 Task: Create a task  Develop a new online tool for online product reviews , assign it to team member softage.2@softage.net in the project AutoDesk and update the status of the task to  At Risk , set the priority of the task to Medium
Action: Mouse moved to (68, 46)
Screenshot: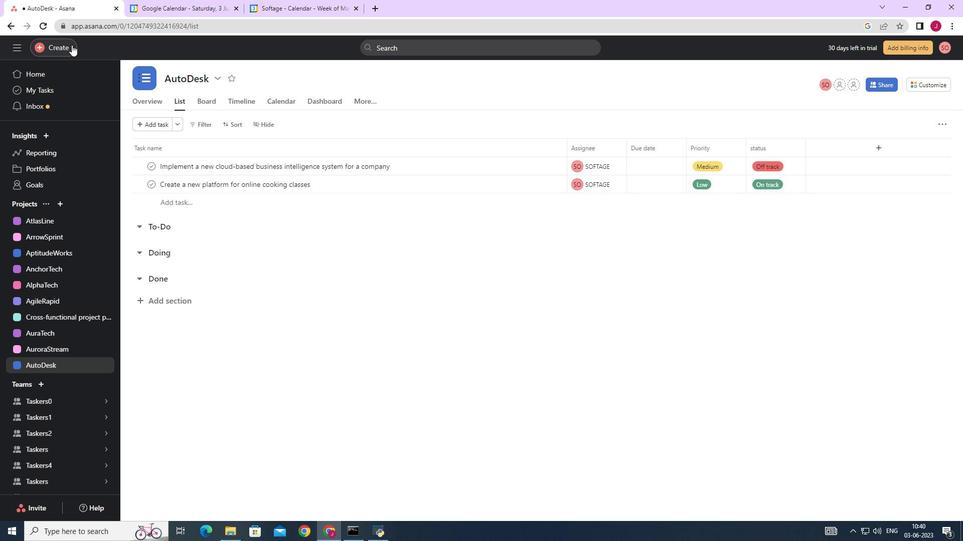 
Action: Mouse pressed left at (68, 46)
Screenshot: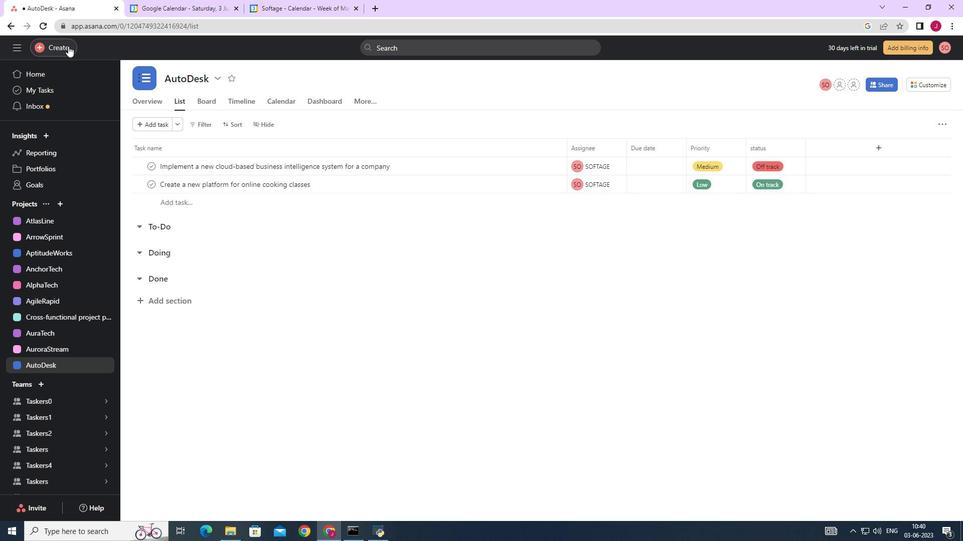 
Action: Mouse moved to (119, 52)
Screenshot: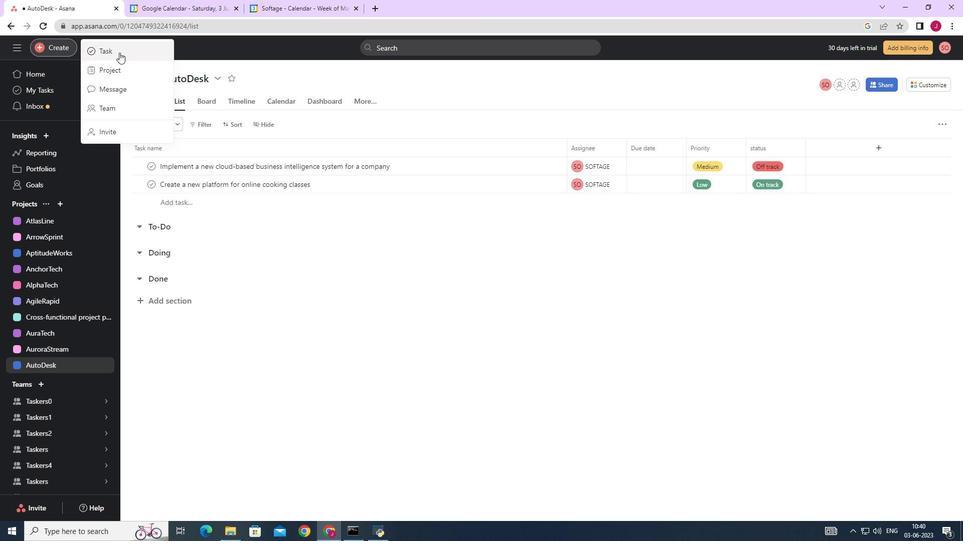 
Action: Mouse pressed left at (119, 52)
Screenshot: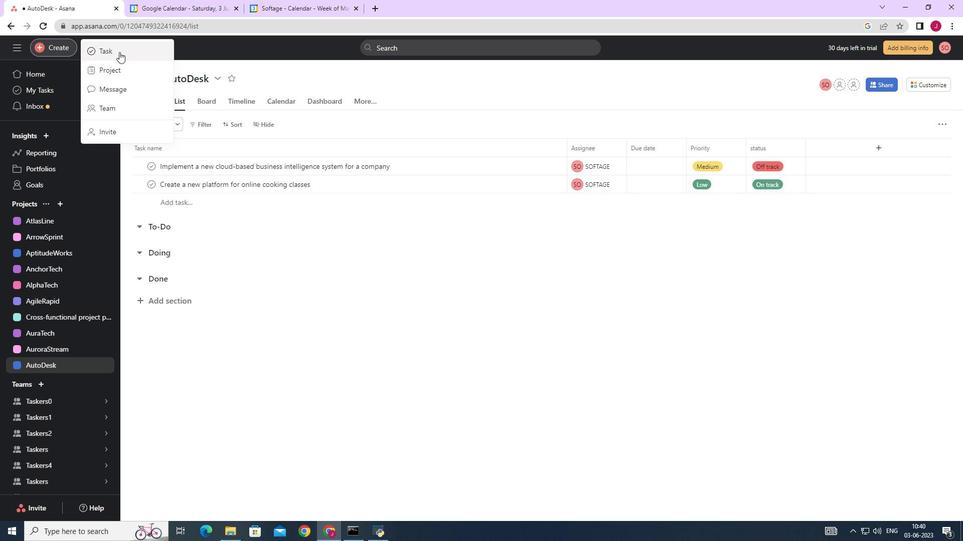 
Action: Mouse moved to (769, 334)
Screenshot: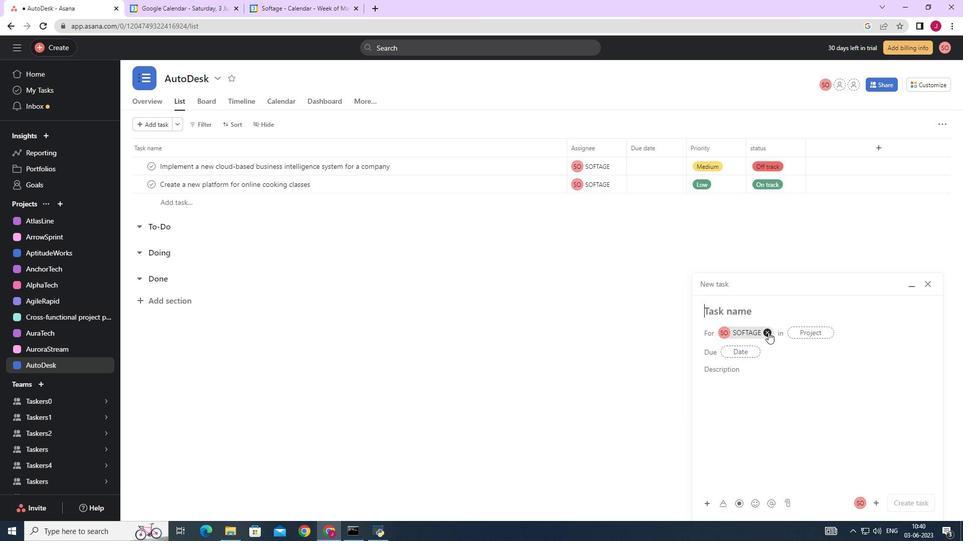 
Action: Mouse pressed left at (769, 334)
Screenshot: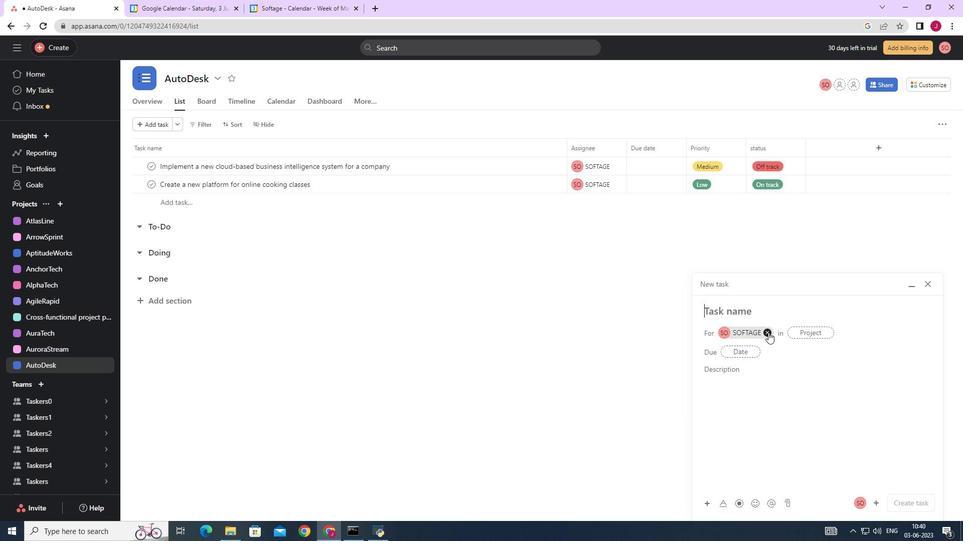 
Action: Mouse moved to (735, 310)
Screenshot: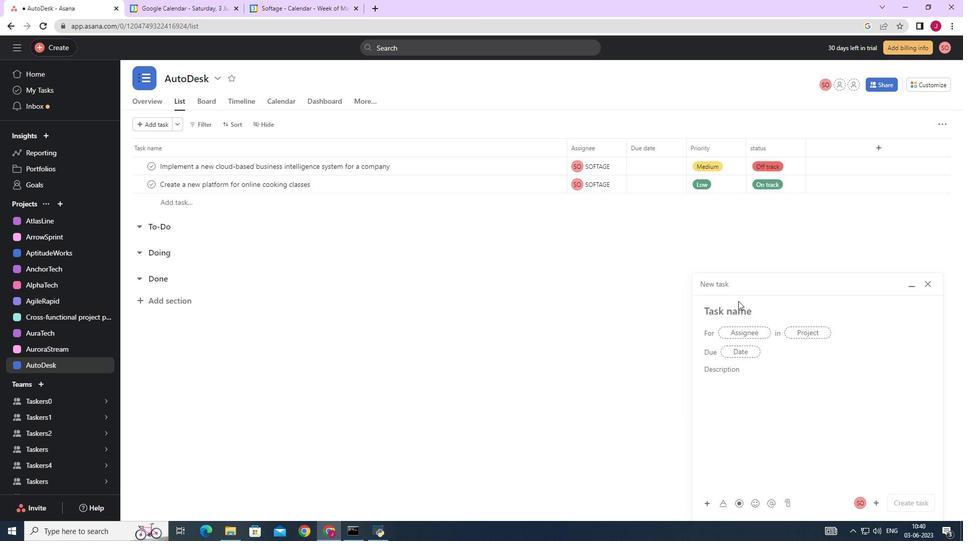 
Action: Mouse pressed left at (735, 310)
Screenshot: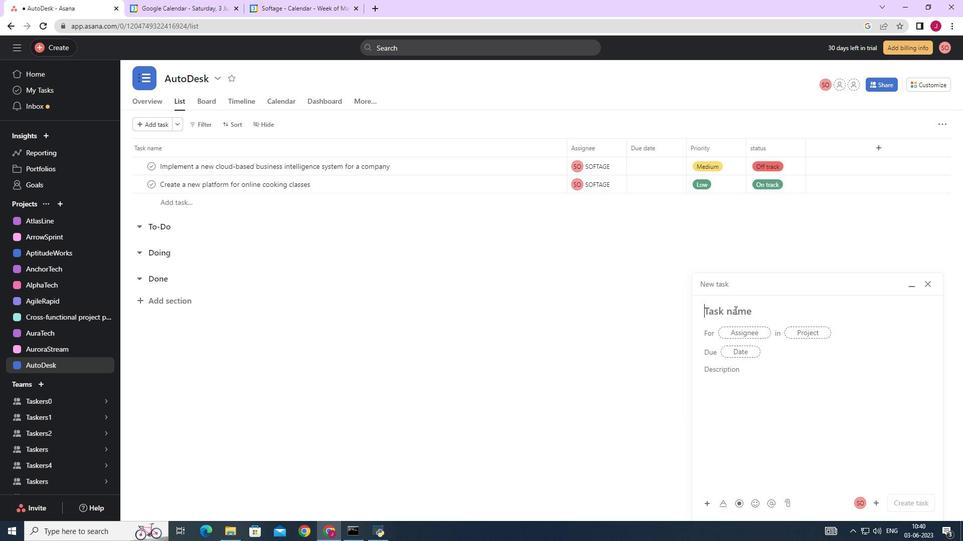 
Action: Mouse moved to (734, 311)
Screenshot: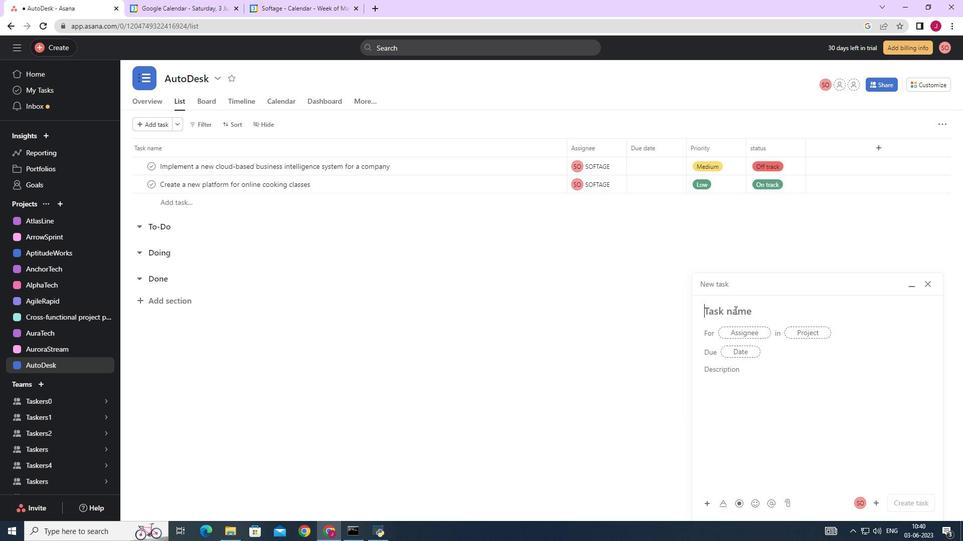 
Action: Key pressed <Key.caps_lock>D<Key.caps_lock>evelop<Key.space>a<Key.space>new<Key.space>online<Key.space>tool<Key.space>for<Key.space>online<Key.space>product<Key.space>reviews<Key.space>
Screenshot: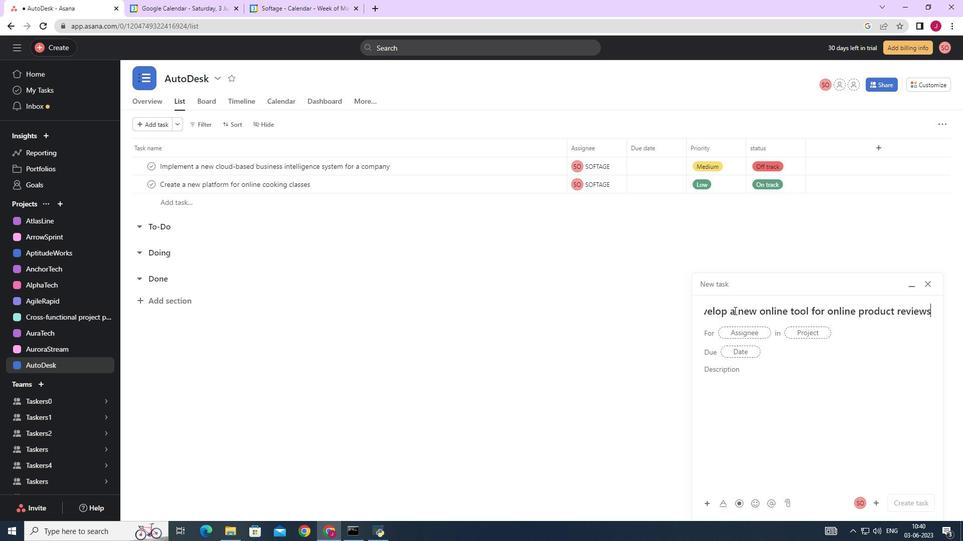 
Action: Mouse moved to (746, 333)
Screenshot: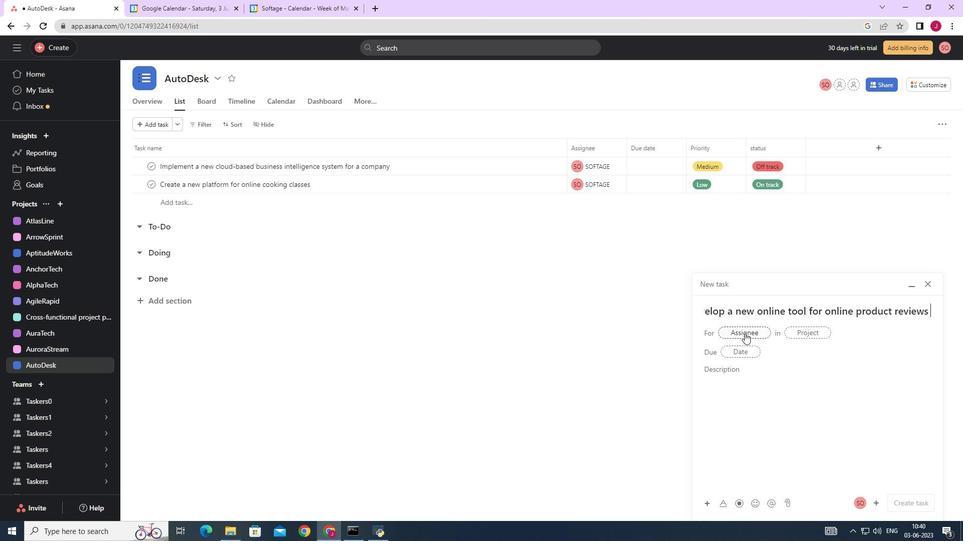 
Action: Mouse pressed left at (746, 333)
Screenshot: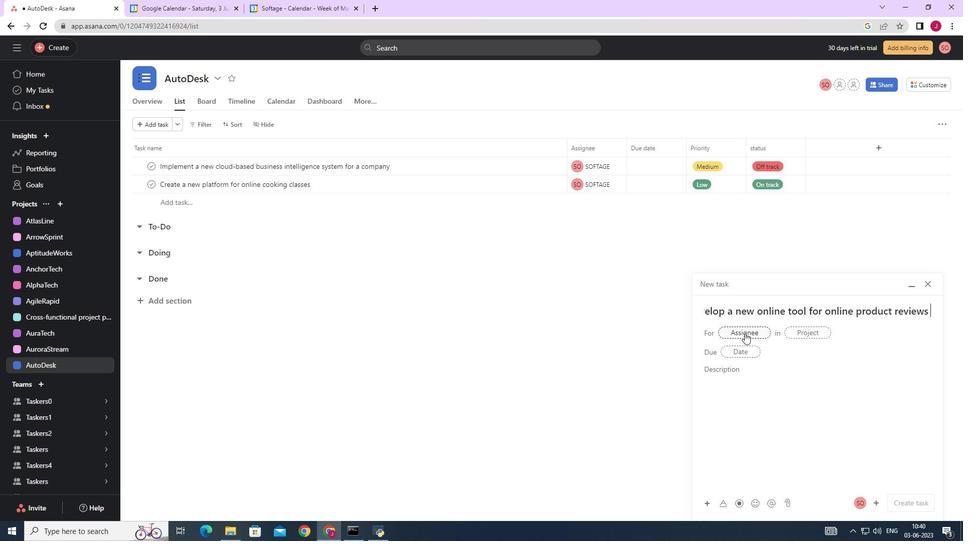 
Action: Key pressed softage.2
Screenshot: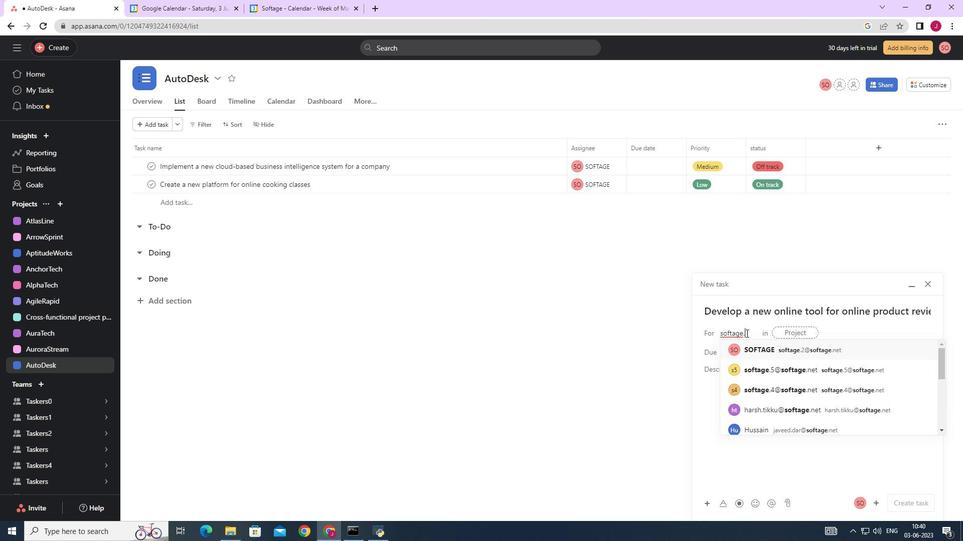 
Action: Mouse moved to (828, 351)
Screenshot: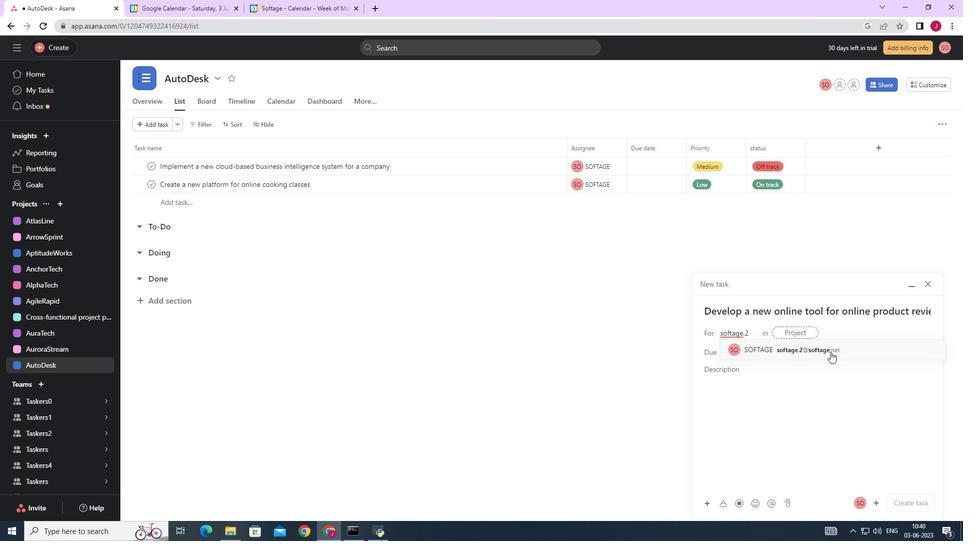 
Action: Mouse pressed left at (828, 351)
Screenshot: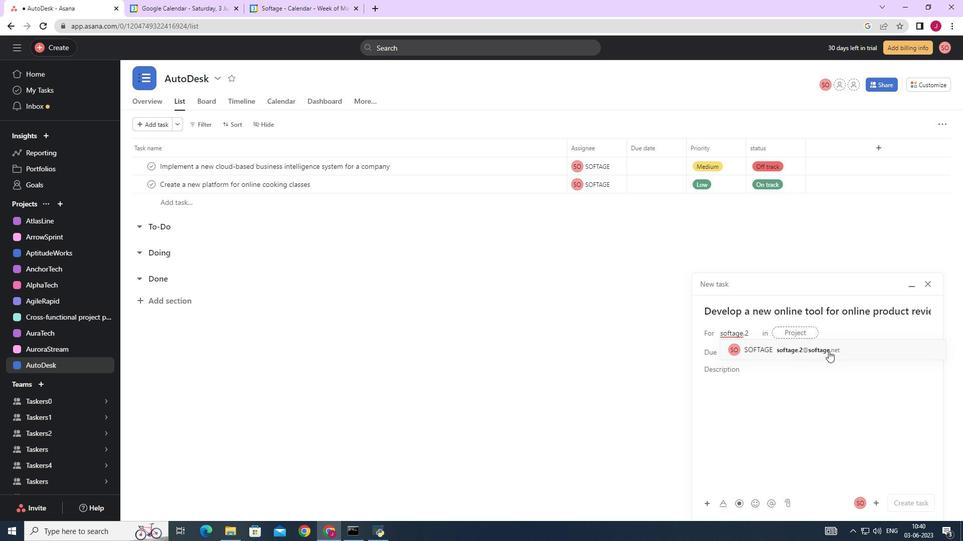 
Action: Mouse moved to (645, 349)
Screenshot: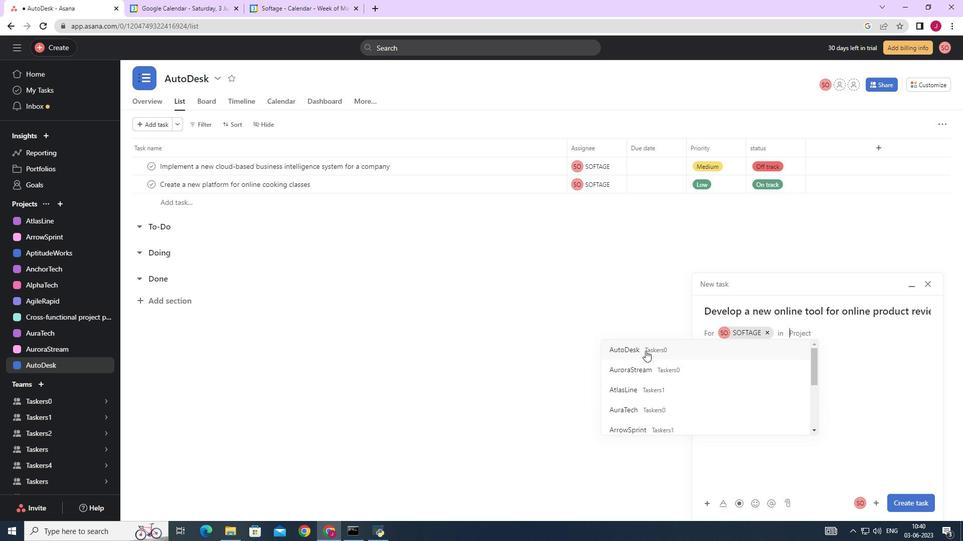 
Action: Mouse pressed left at (645, 349)
Screenshot: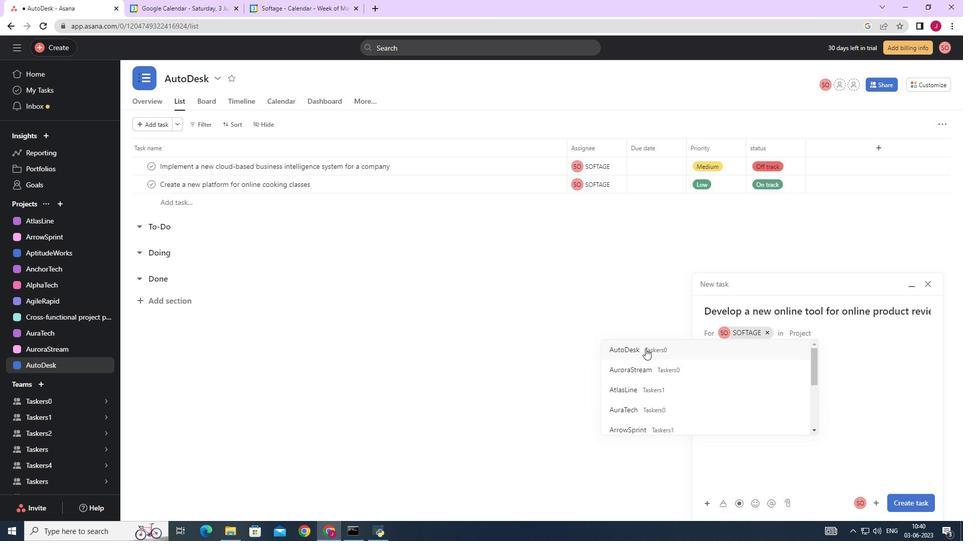 
Action: Mouse moved to (762, 370)
Screenshot: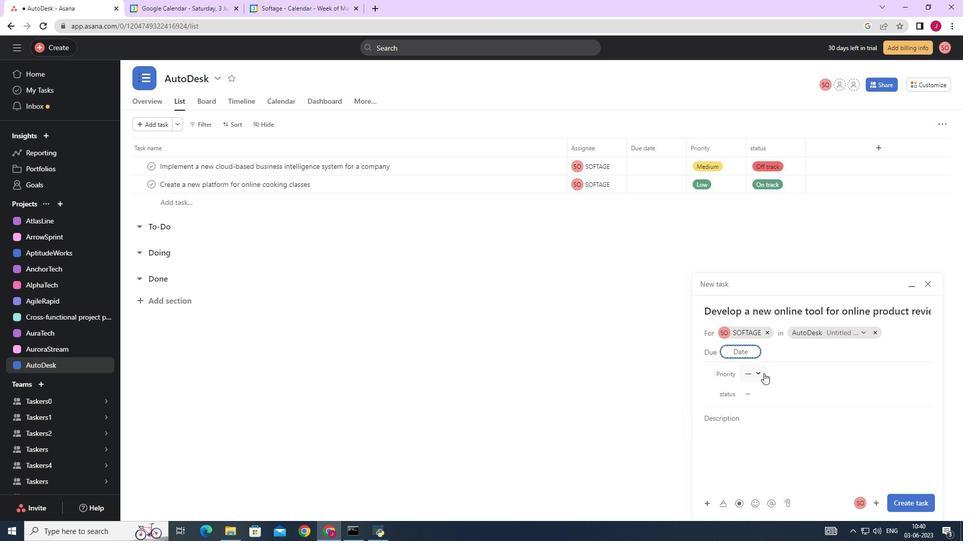 
Action: Mouse pressed left at (762, 370)
Screenshot: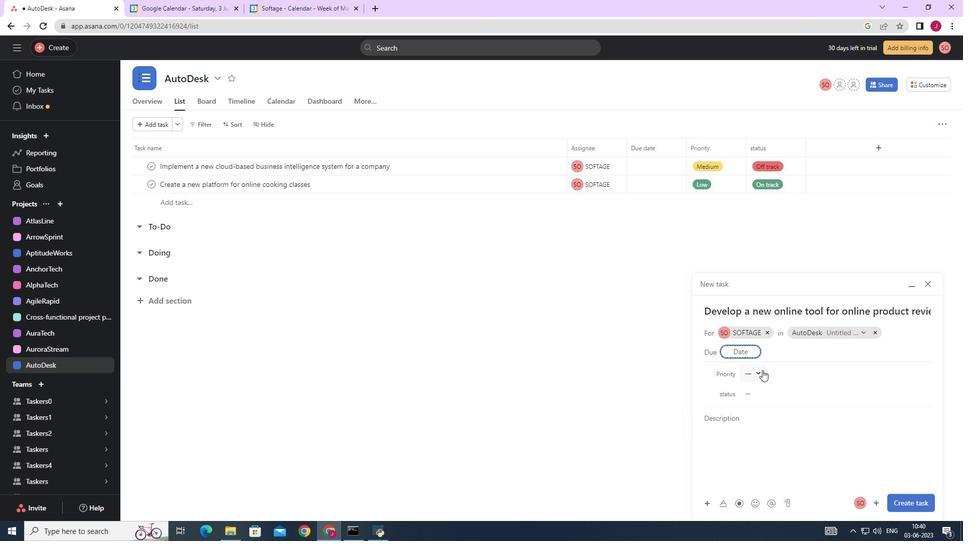 
Action: Mouse moved to (784, 424)
Screenshot: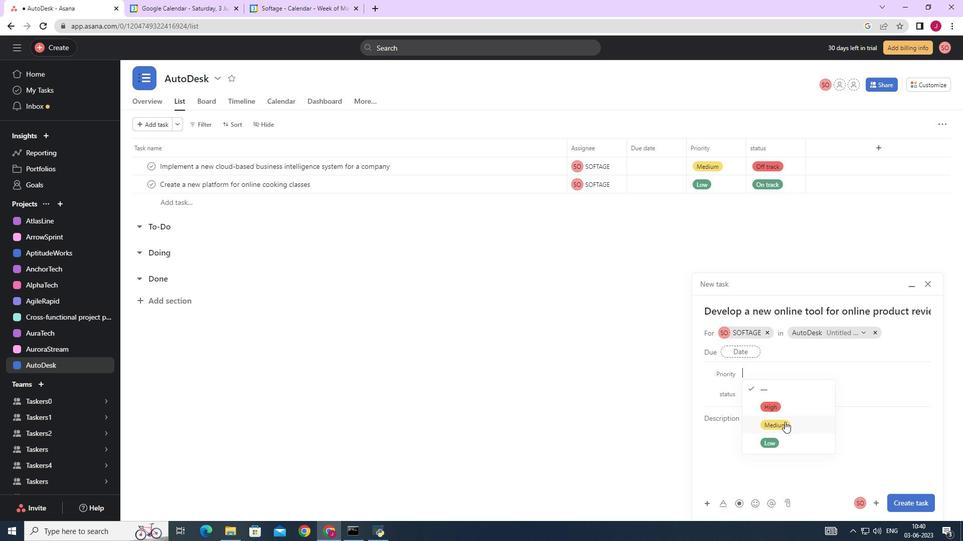 
Action: Mouse pressed left at (784, 424)
Screenshot: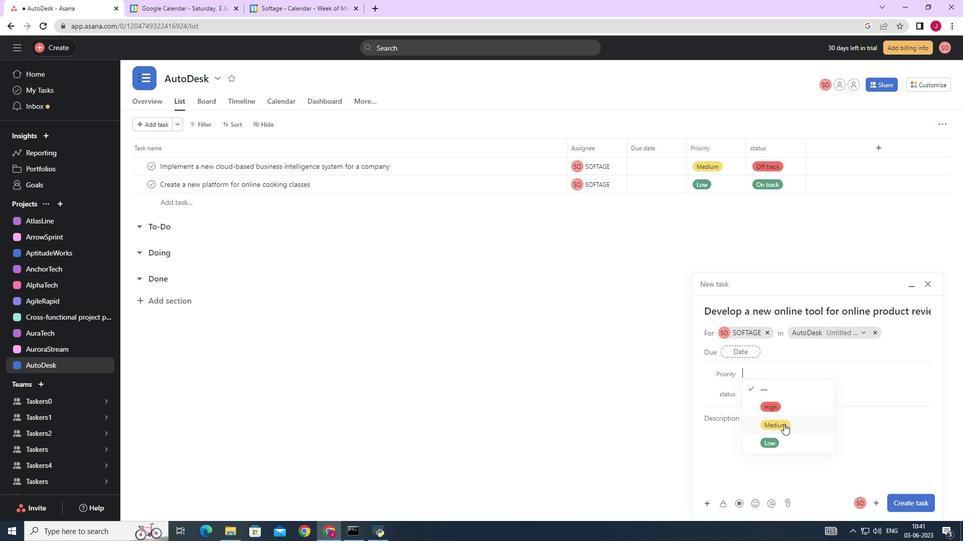 
Action: Mouse moved to (759, 389)
Screenshot: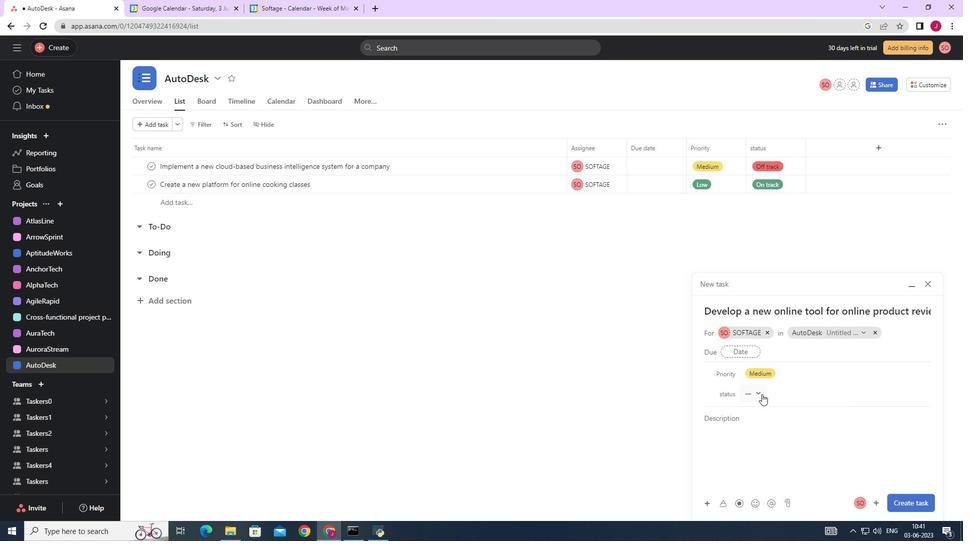 
Action: Mouse pressed left at (759, 389)
Screenshot: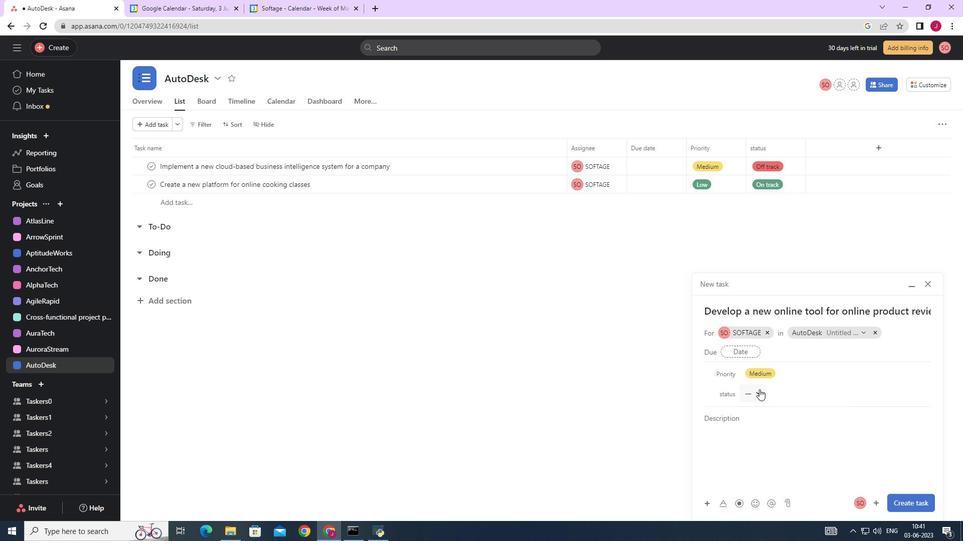 
Action: Mouse moved to (777, 460)
Screenshot: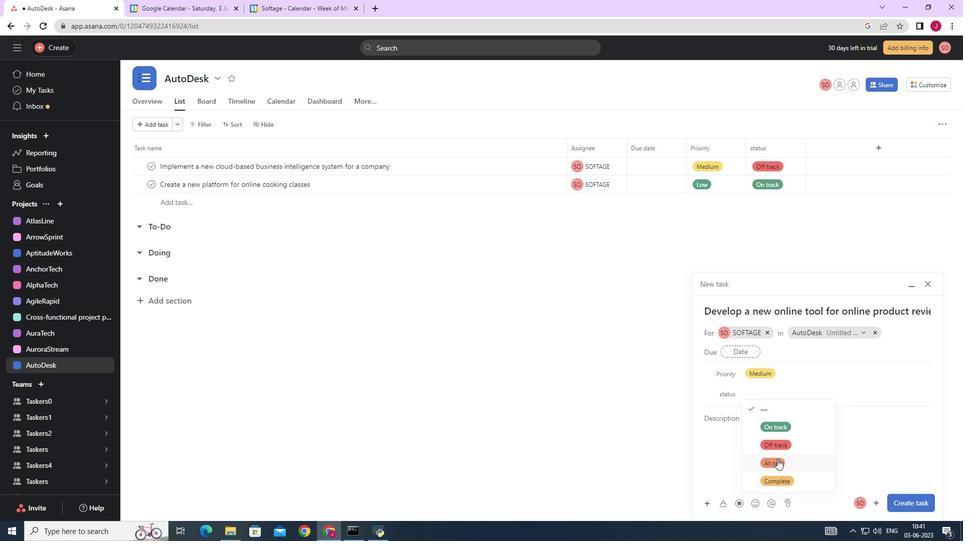 
Action: Mouse pressed left at (777, 460)
Screenshot: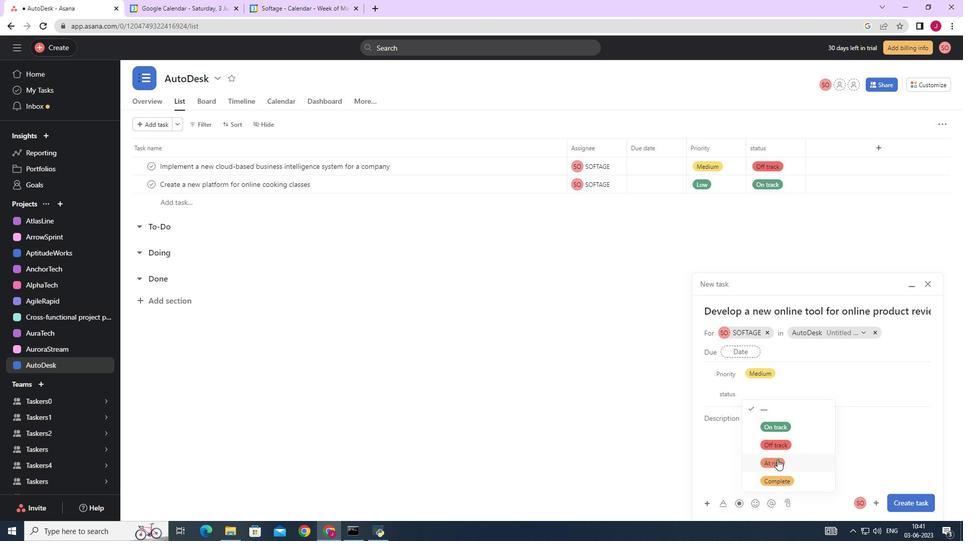 
Action: Mouse moved to (919, 503)
Screenshot: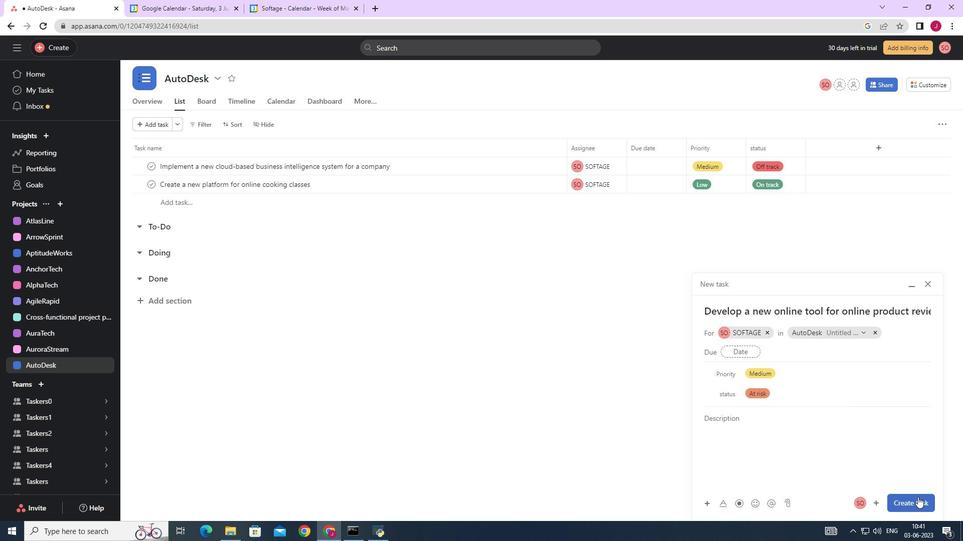 
Action: Mouse pressed left at (919, 503)
Screenshot: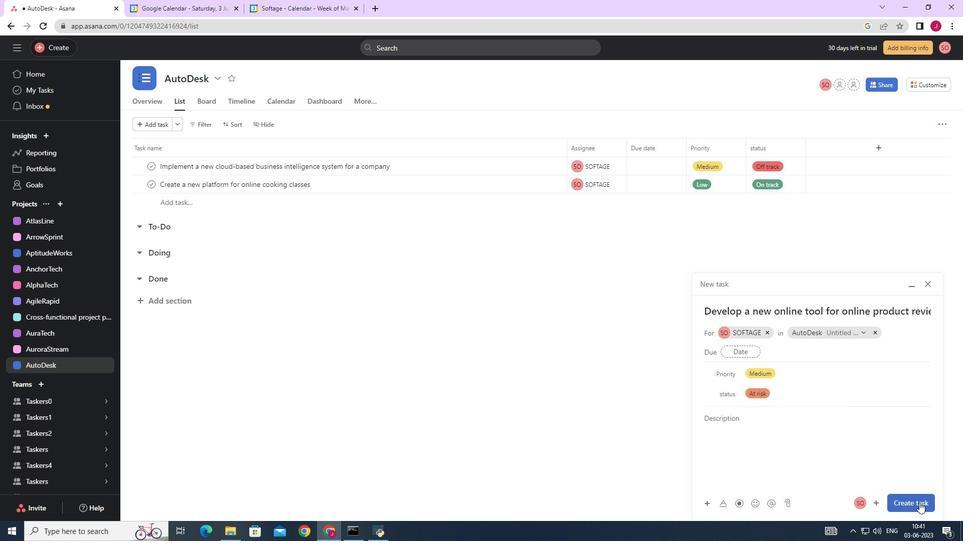 
Action: Mouse moved to (890, 483)
Screenshot: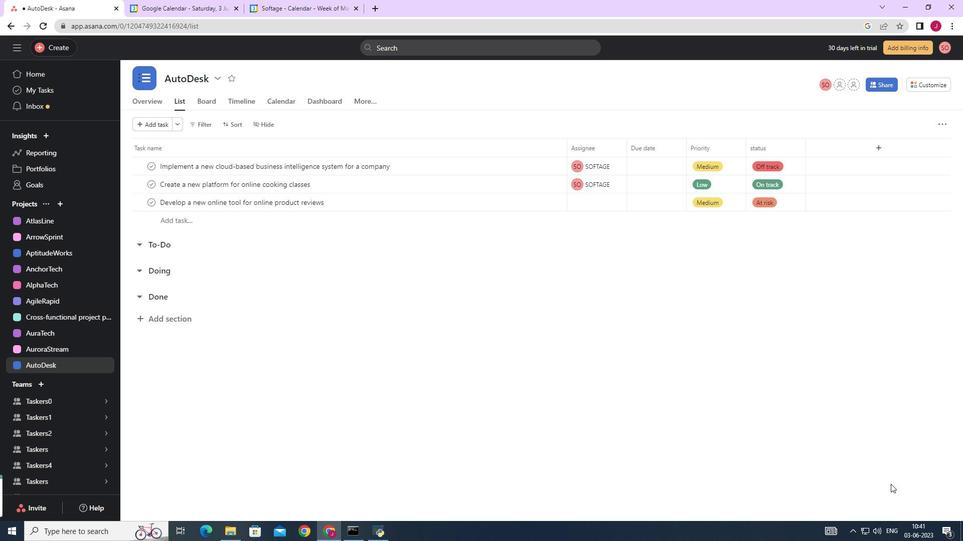 
